 Task: Learn more about a business.
Action: Mouse moved to (718, 96)
Screenshot: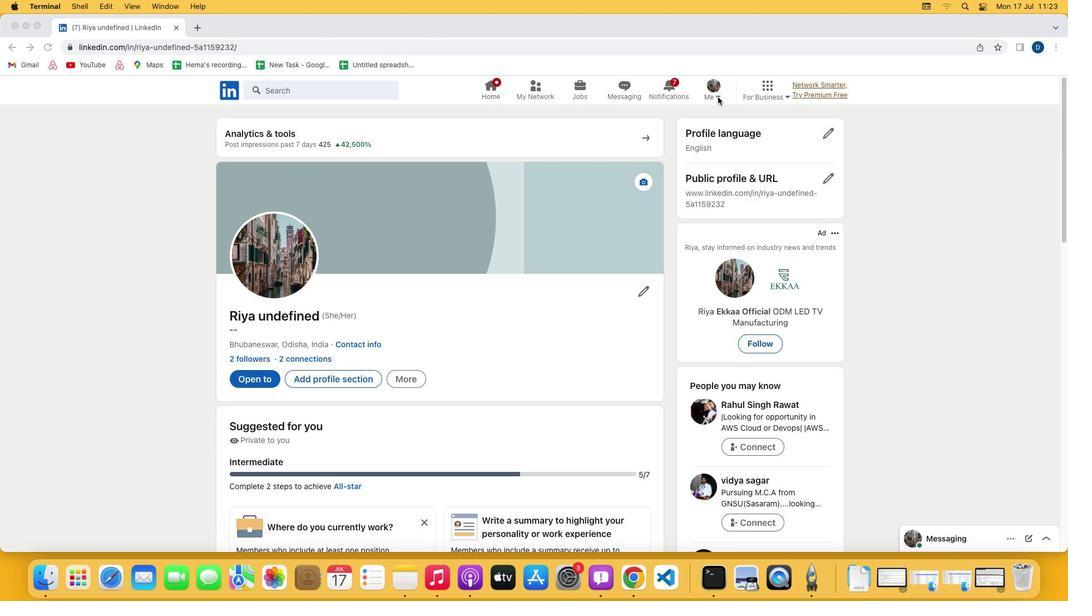 
Action: Mouse pressed left at (718, 96)
Screenshot: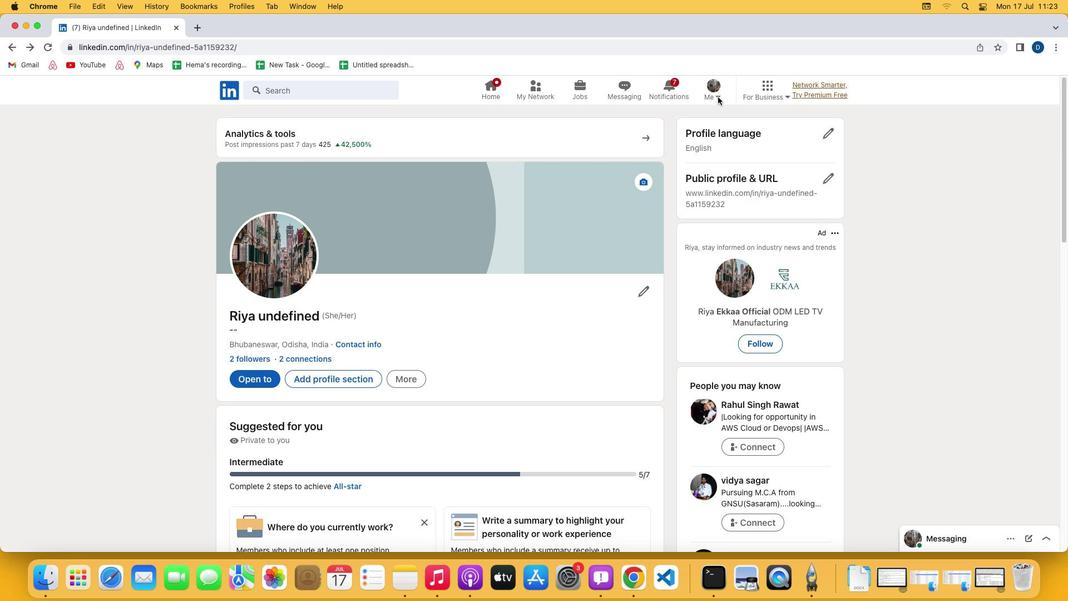
Action: Mouse pressed left at (718, 96)
Screenshot: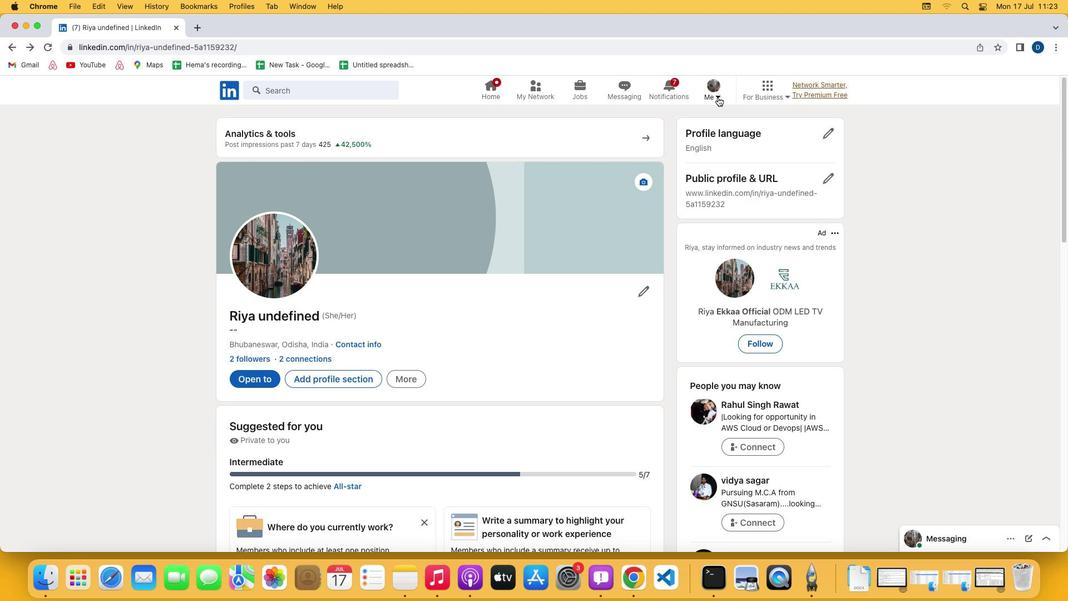 
Action: Mouse moved to (633, 209)
Screenshot: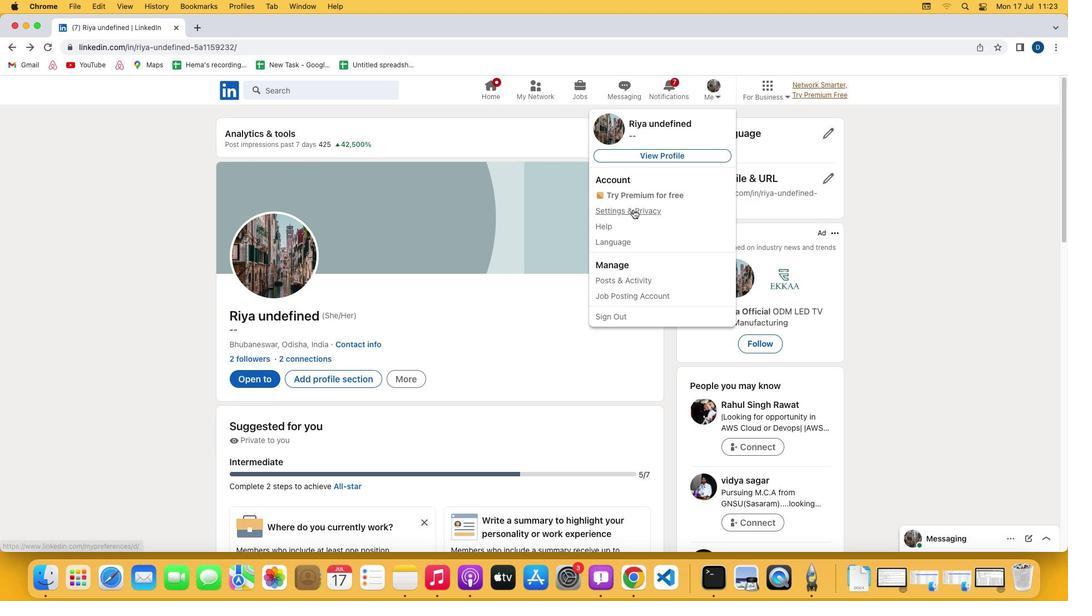 
Action: Mouse pressed left at (633, 209)
Screenshot: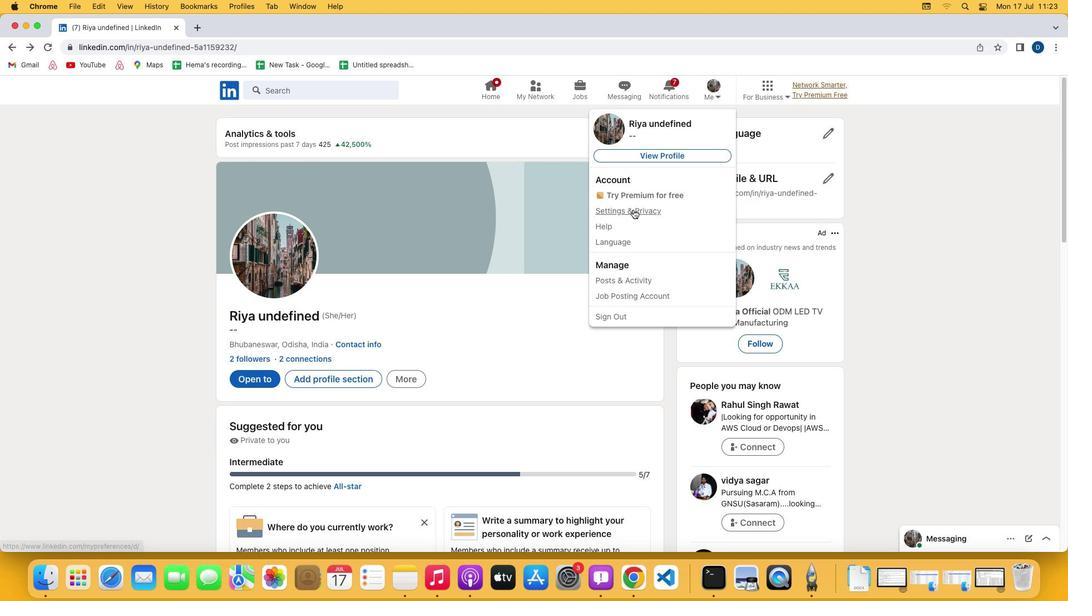 
Action: Mouse moved to (504, 346)
Screenshot: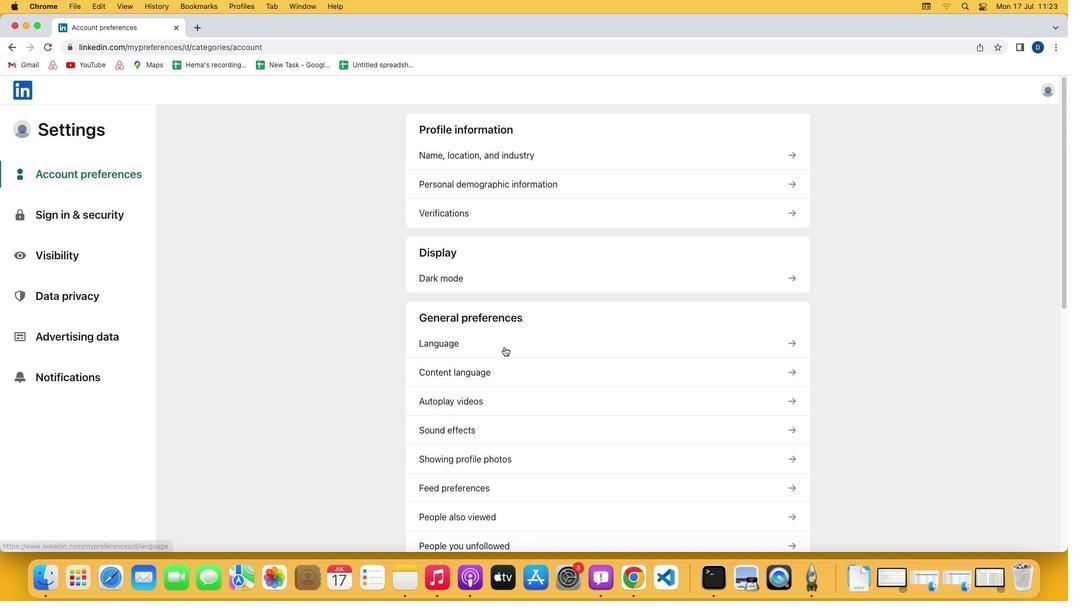 
Action: Mouse scrolled (504, 346) with delta (0, 0)
Screenshot: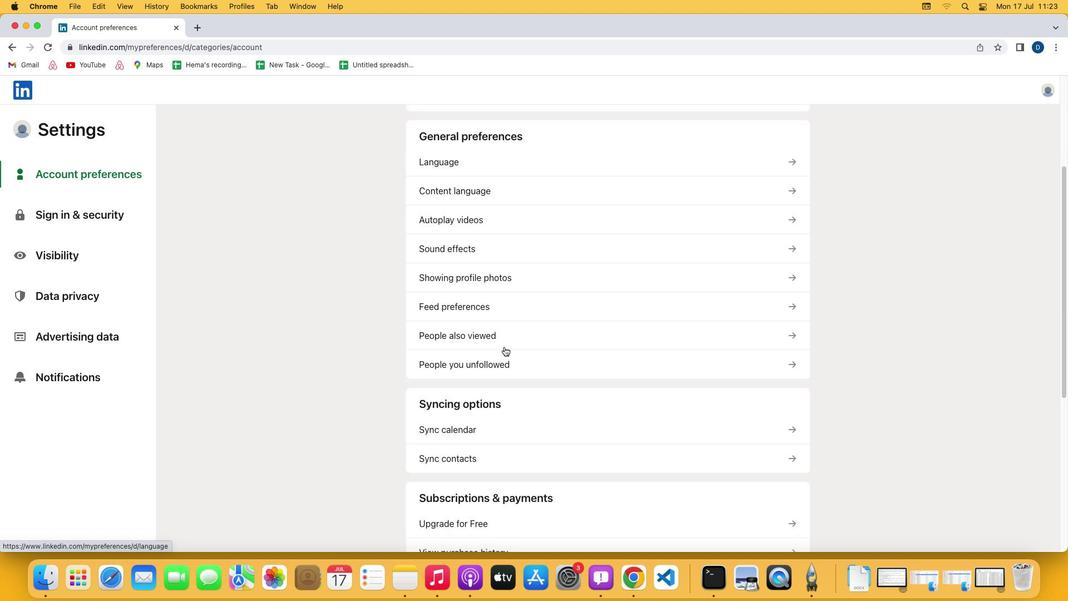
Action: Mouse scrolled (504, 346) with delta (0, 0)
Screenshot: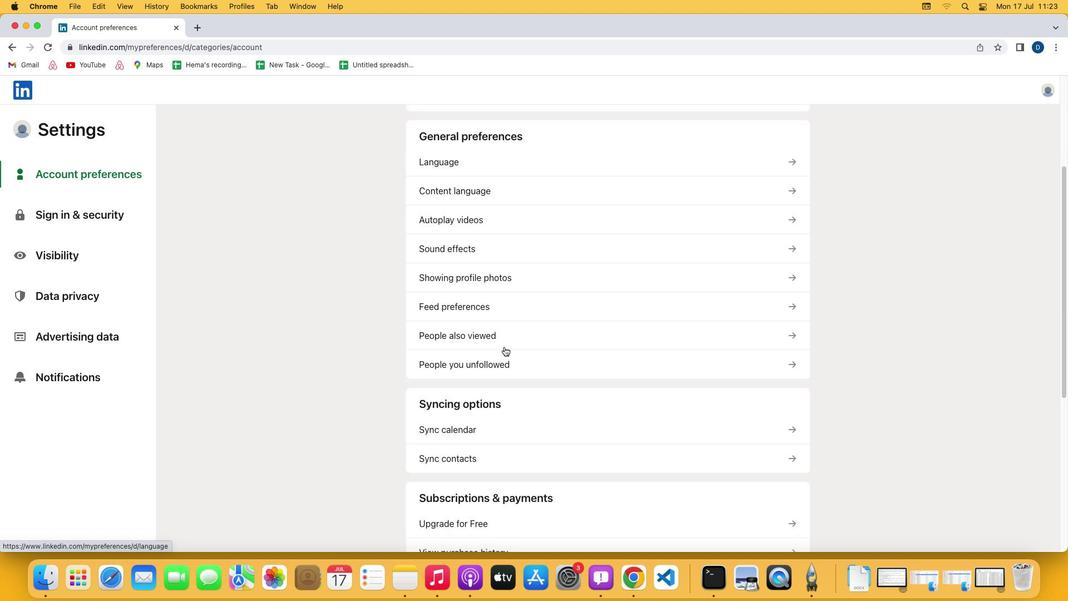 
Action: Mouse scrolled (504, 346) with delta (0, -1)
Screenshot: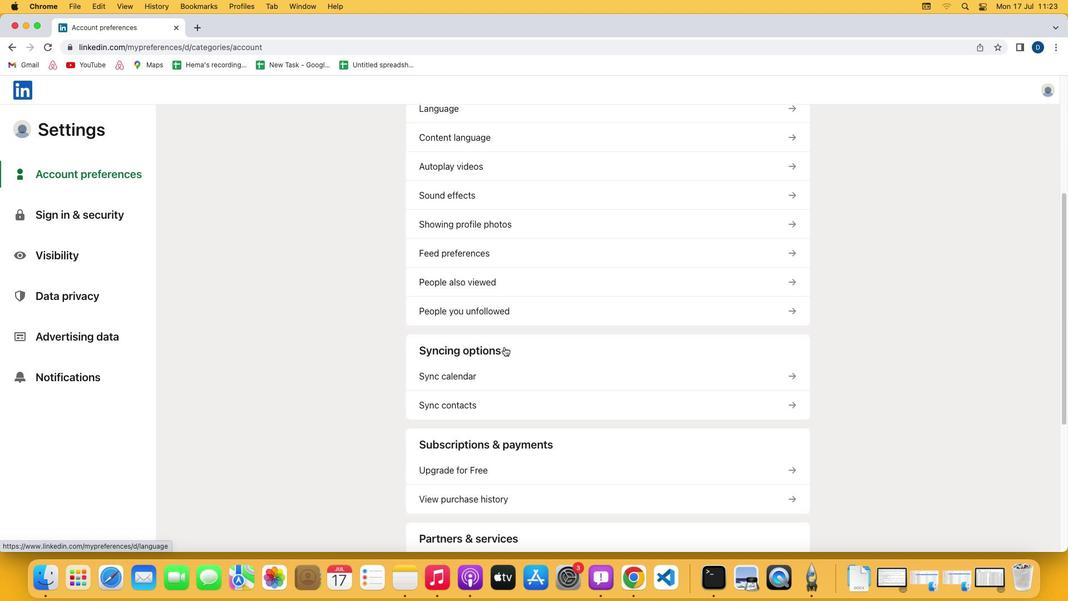 
Action: Mouse scrolled (504, 346) with delta (0, -2)
Screenshot: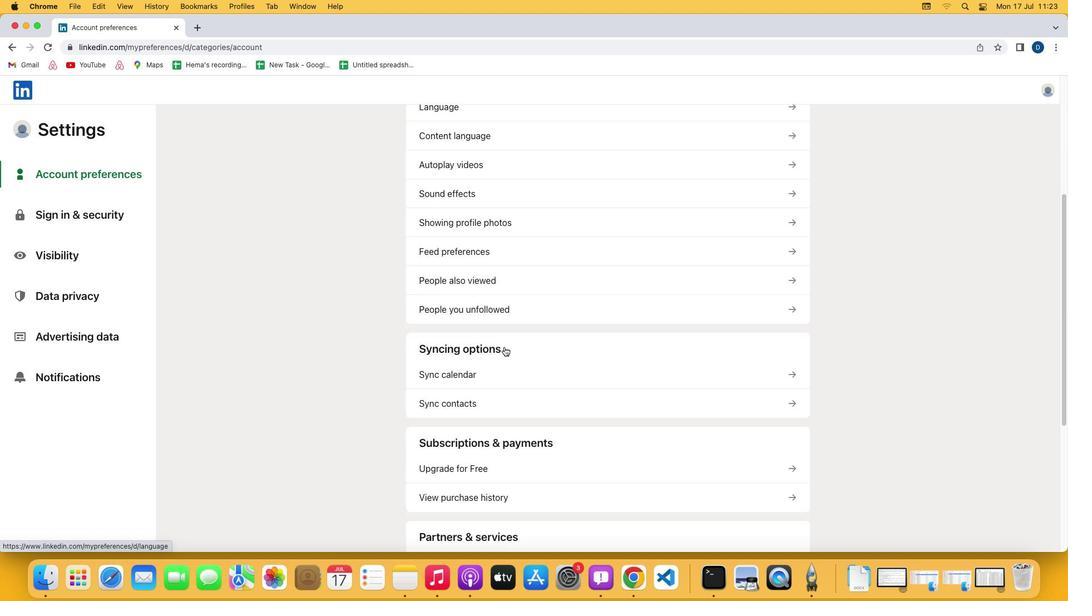 
Action: Mouse scrolled (504, 346) with delta (0, 0)
Screenshot: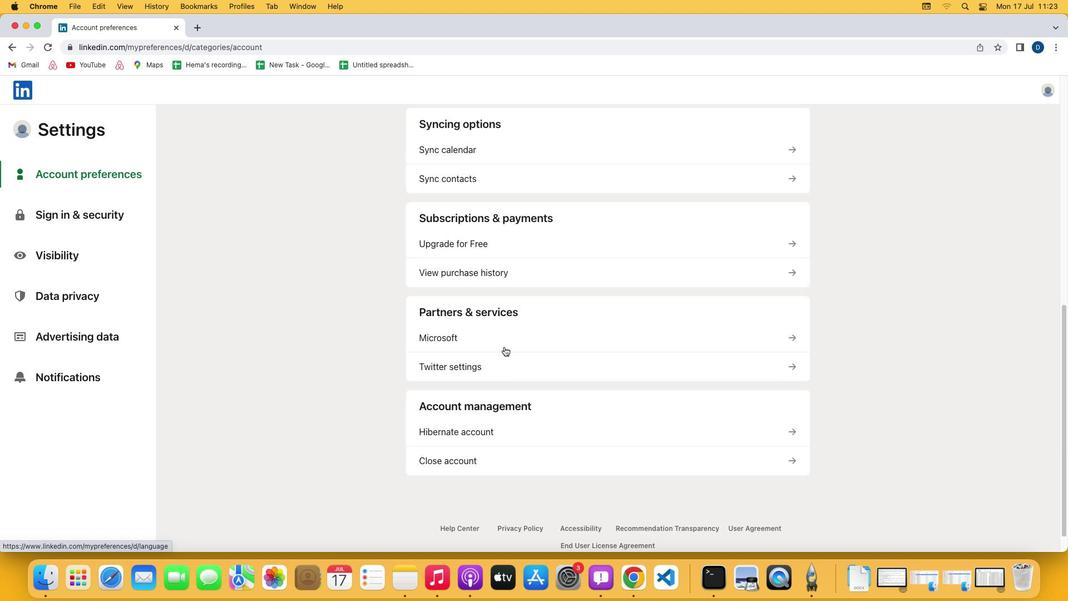
Action: Mouse scrolled (504, 346) with delta (0, 0)
Screenshot: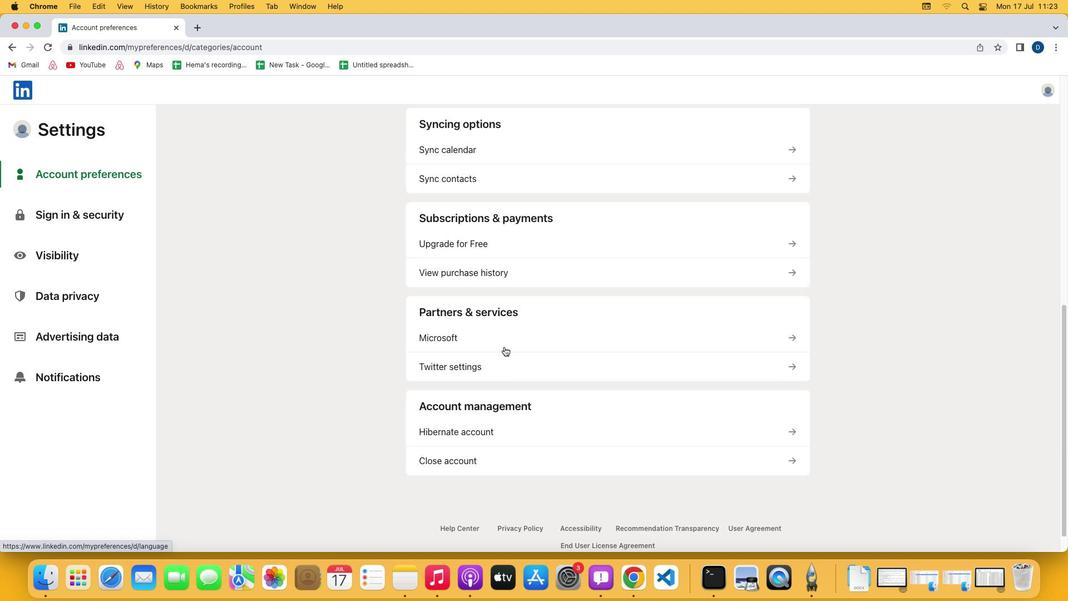 
Action: Mouse scrolled (504, 346) with delta (0, -2)
Screenshot: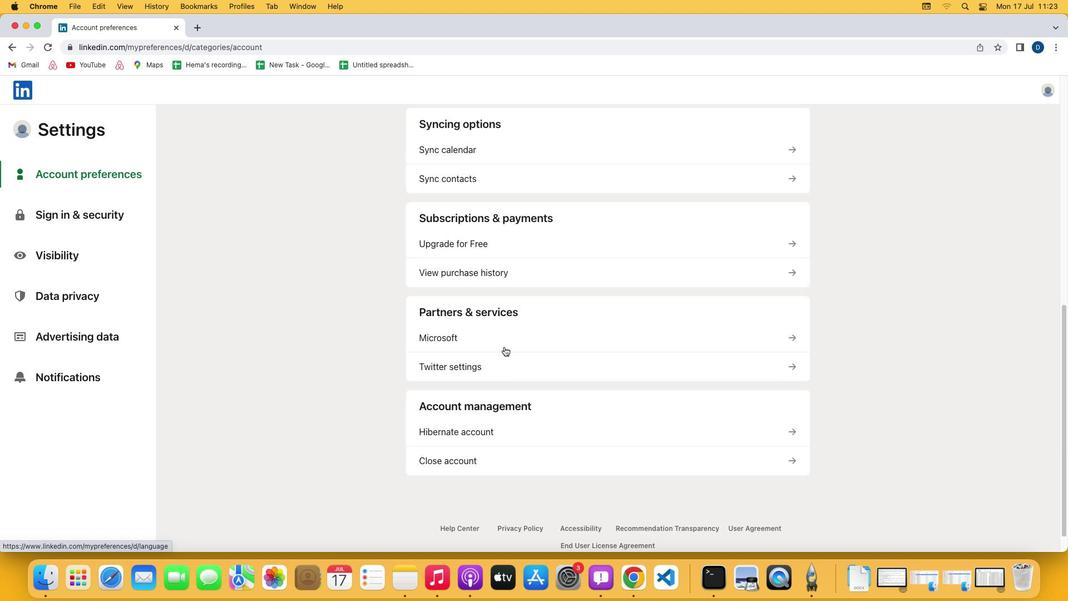
Action: Mouse scrolled (504, 346) with delta (0, -2)
Screenshot: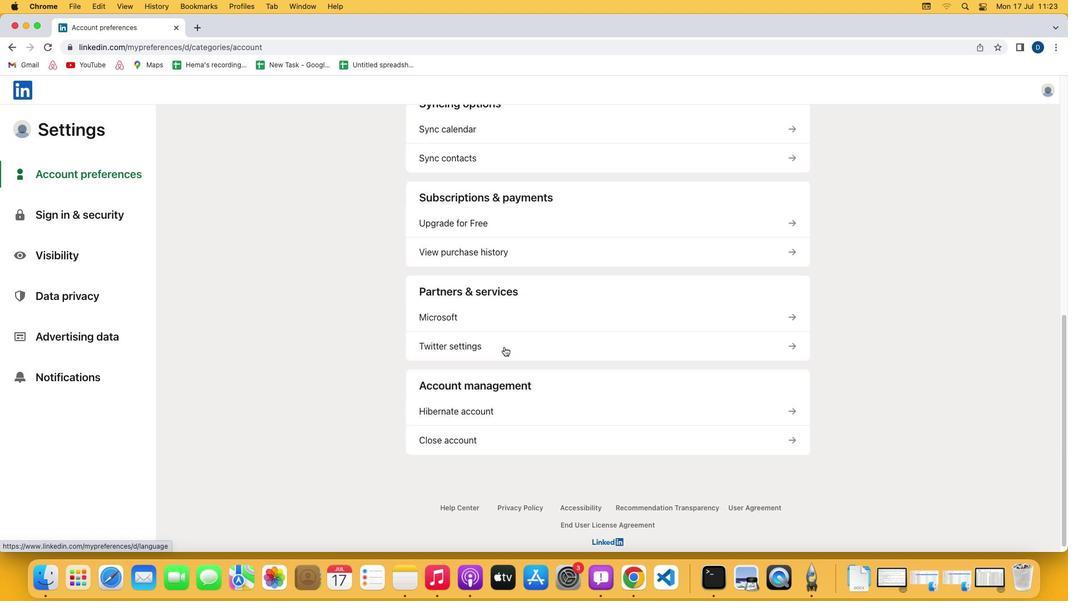 
Action: Mouse moved to (489, 216)
Screenshot: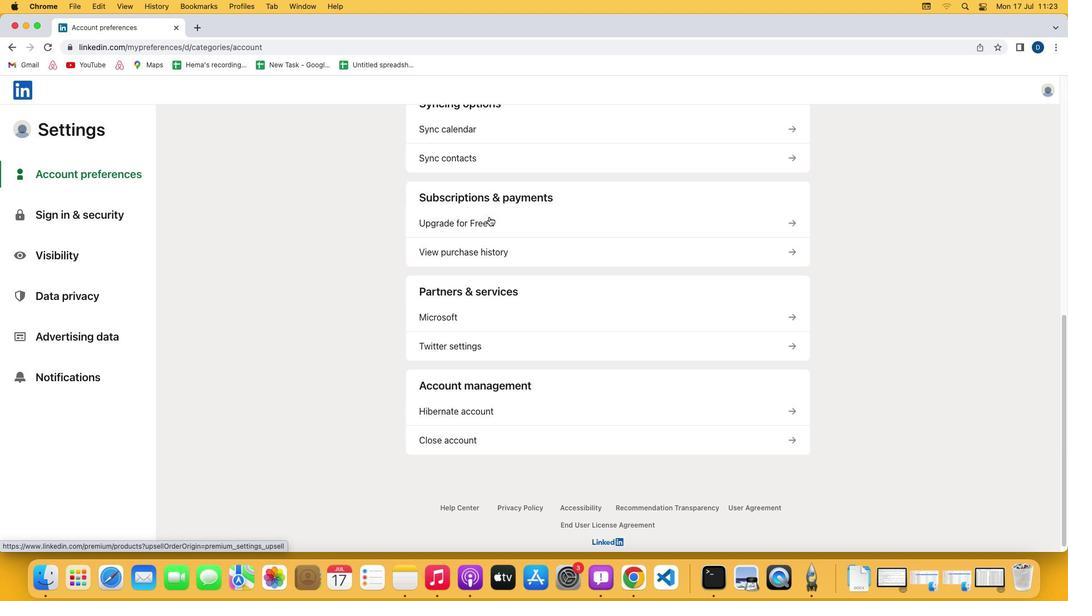 
Action: Mouse pressed left at (489, 216)
Screenshot: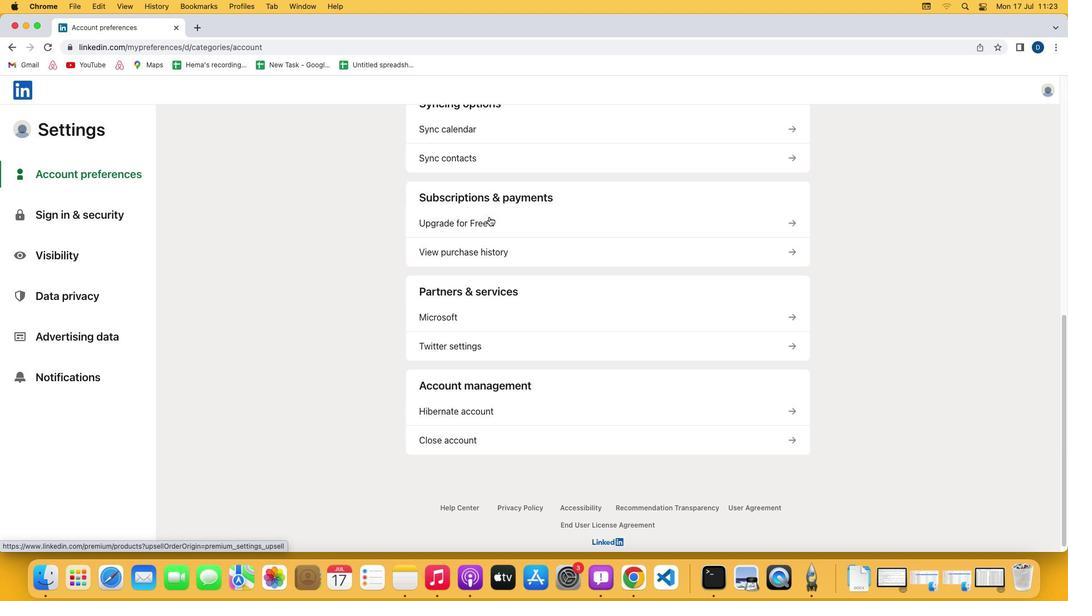 
Action: Mouse moved to (433, 325)
Screenshot: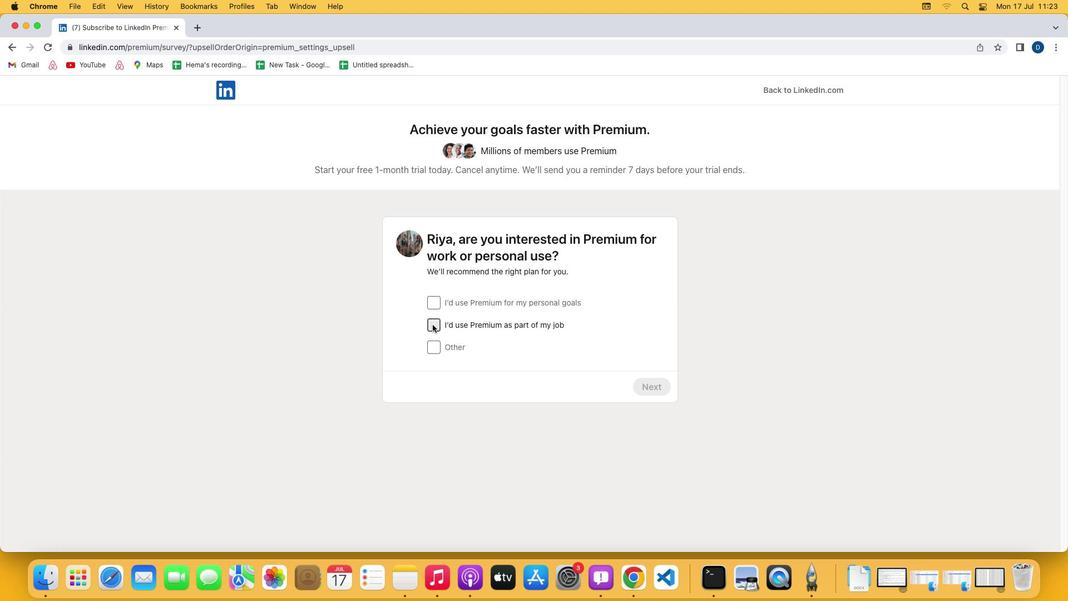 
Action: Mouse pressed left at (433, 325)
Screenshot: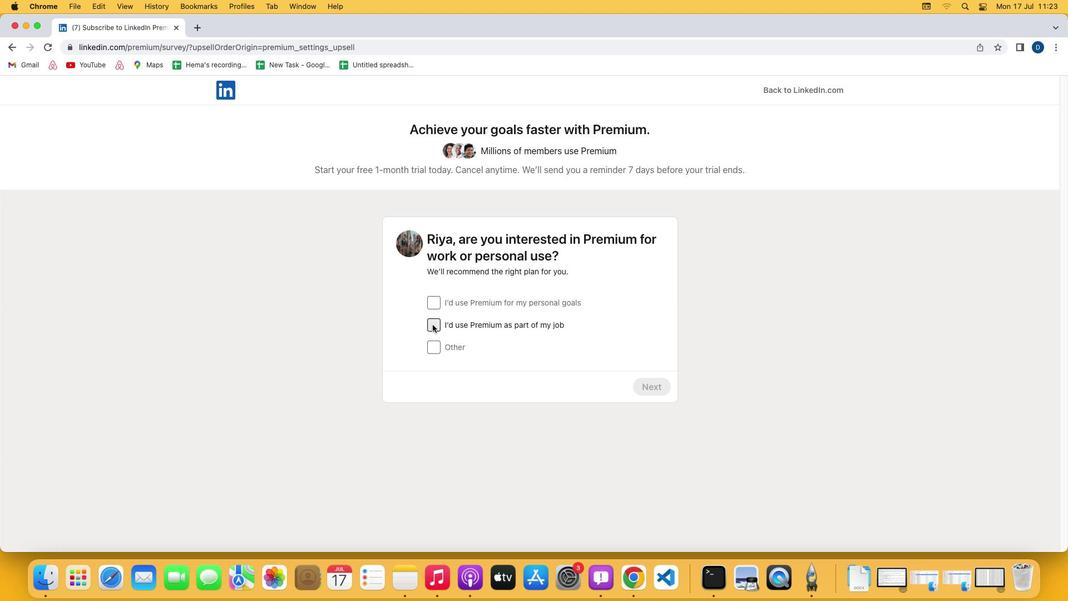 
Action: Mouse moved to (658, 389)
Screenshot: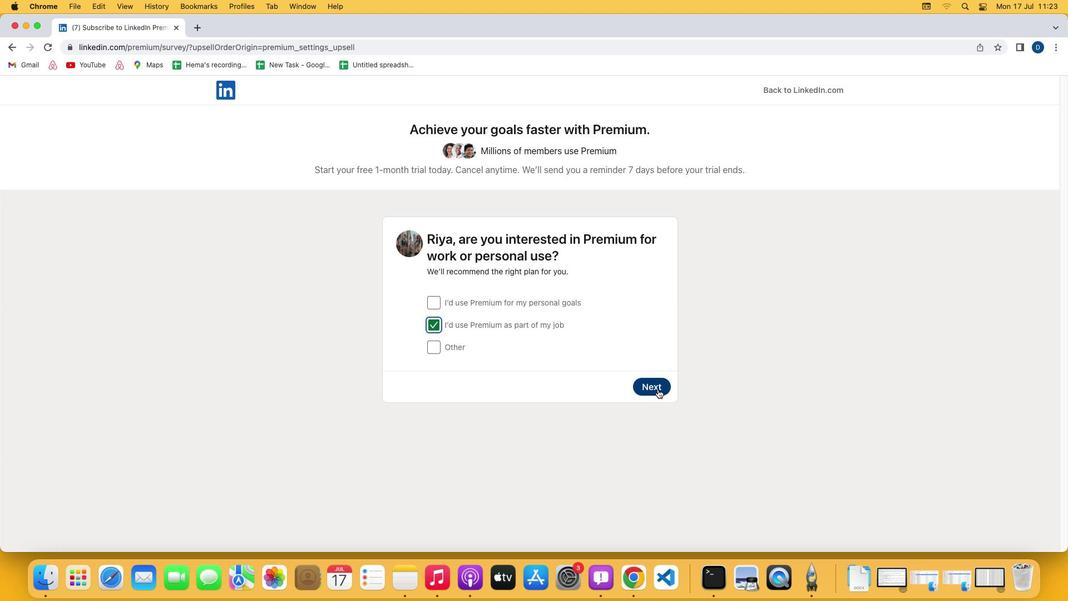 
Action: Mouse pressed left at (658, 389)
Screenshot: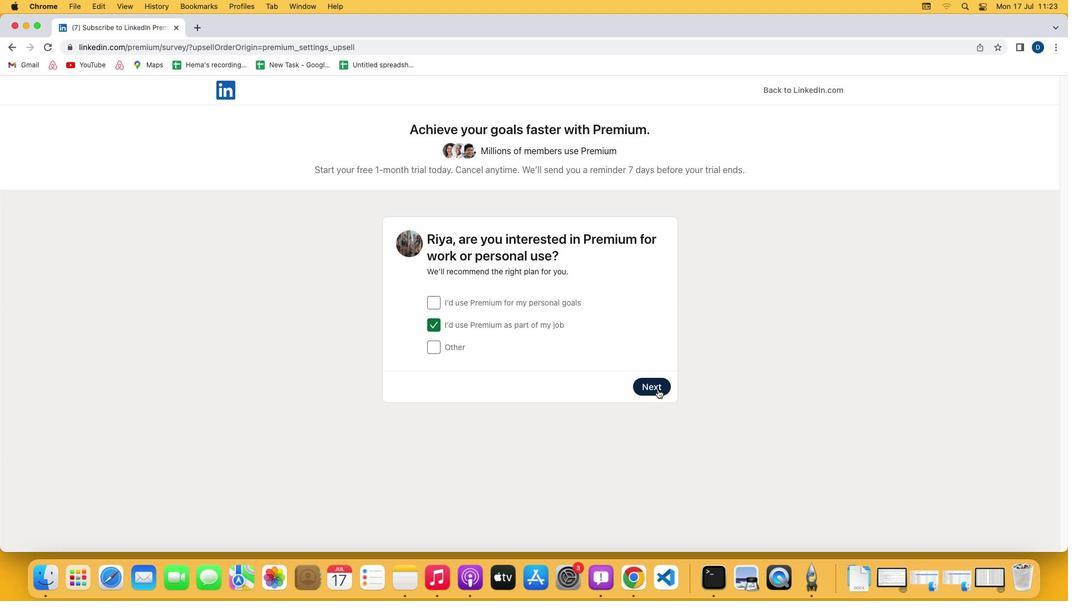 
Action: Mouse moved to (644, 448)
Screenshot: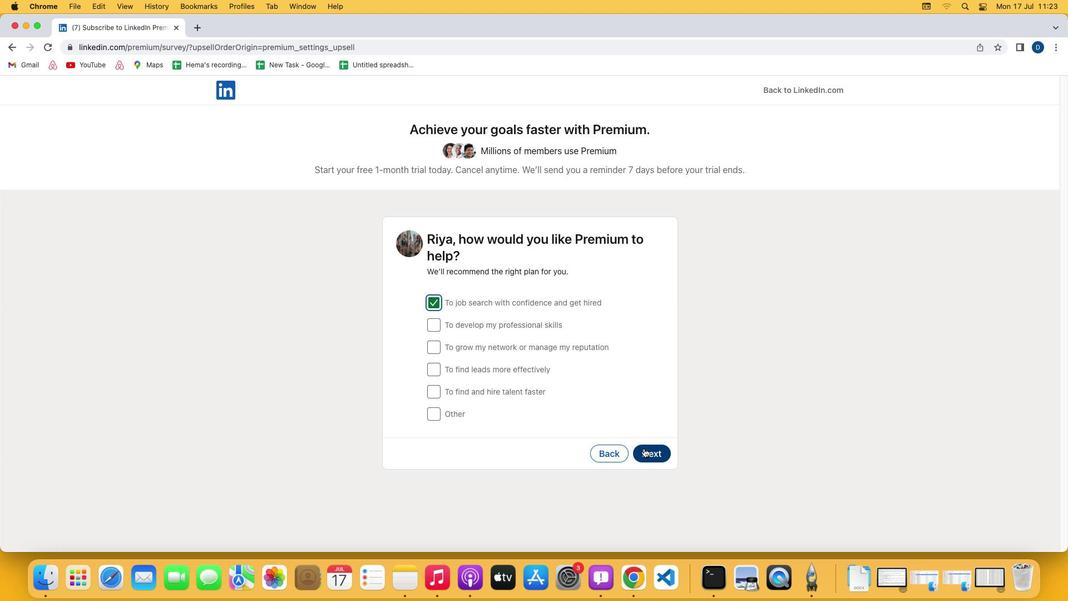 
Action: Mouse pressed left at (644, 448)
Screenshot: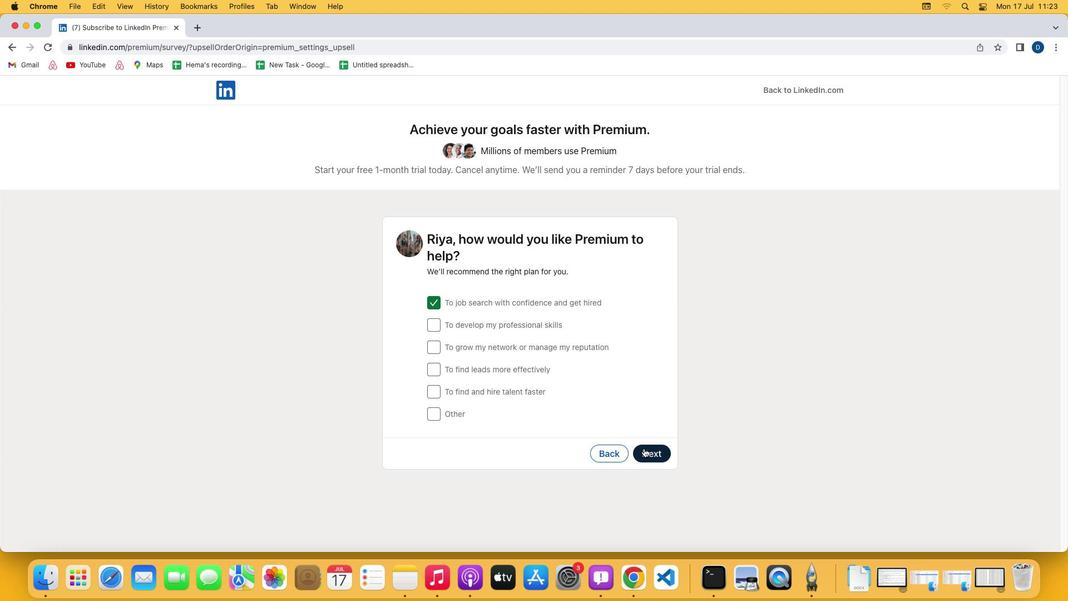 
Action: Mouse moved to (435, 306)
Screenshot: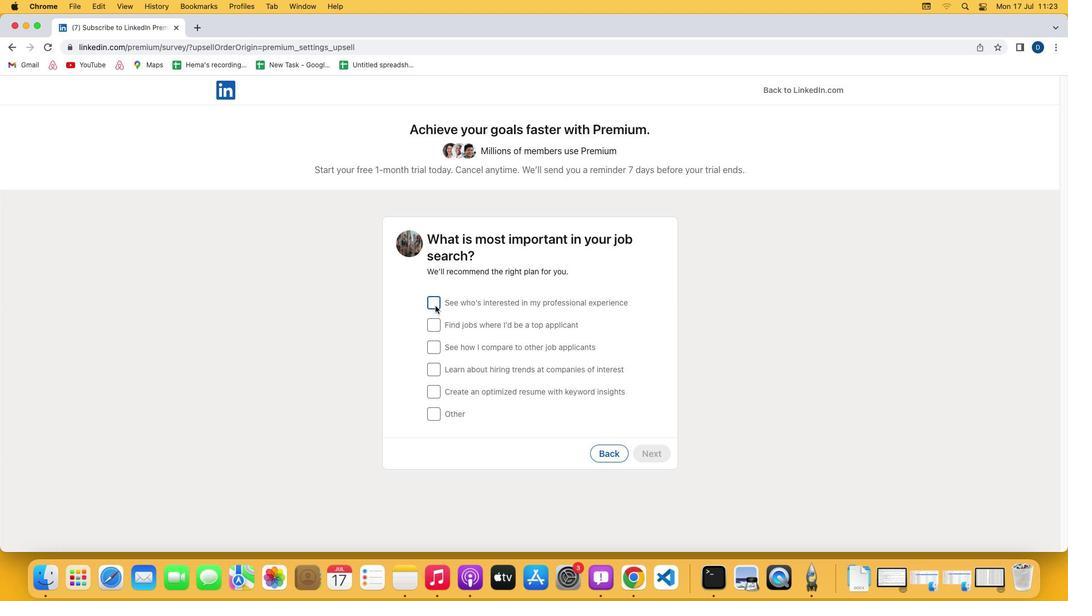 
Action: Mouse pressed left at (435, 306)
Screenshot: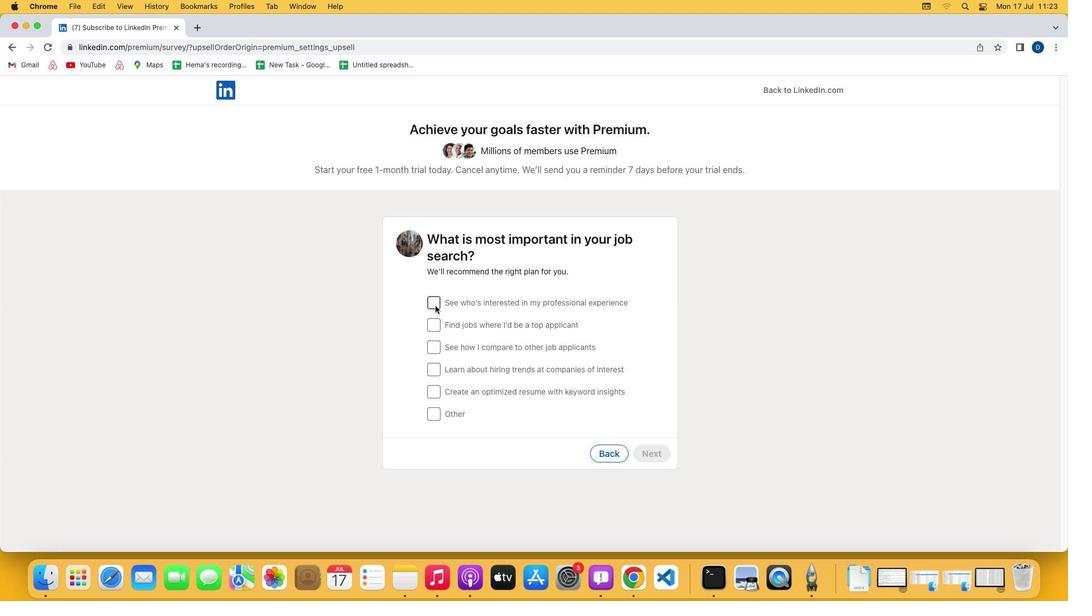 
Action: Mouse moved to (656, 454)
Screenshot: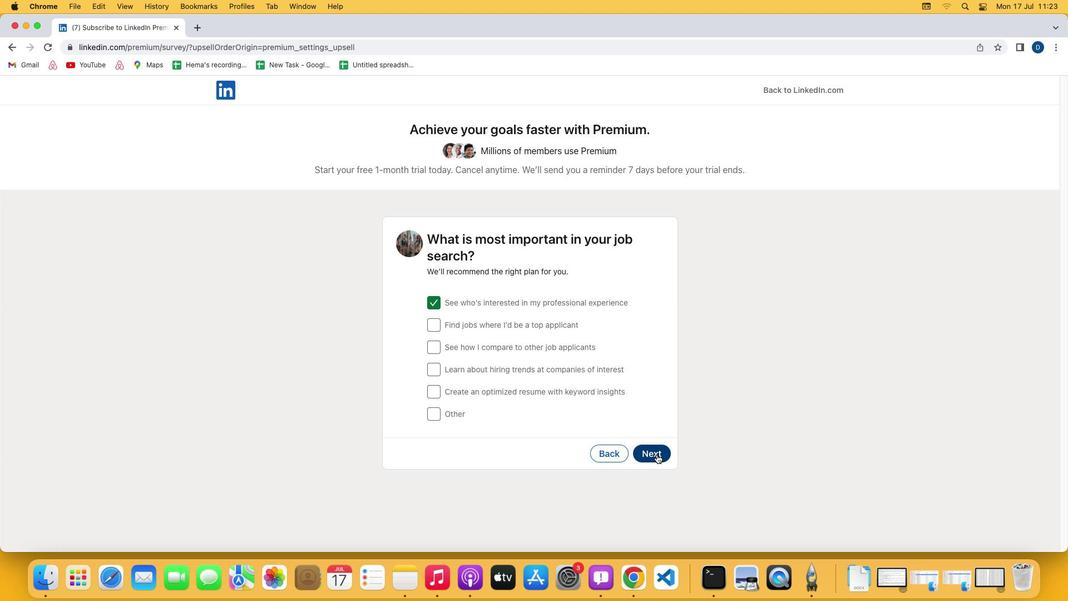 
Action: Mouse pressed left at (656, 454)
Screenshot: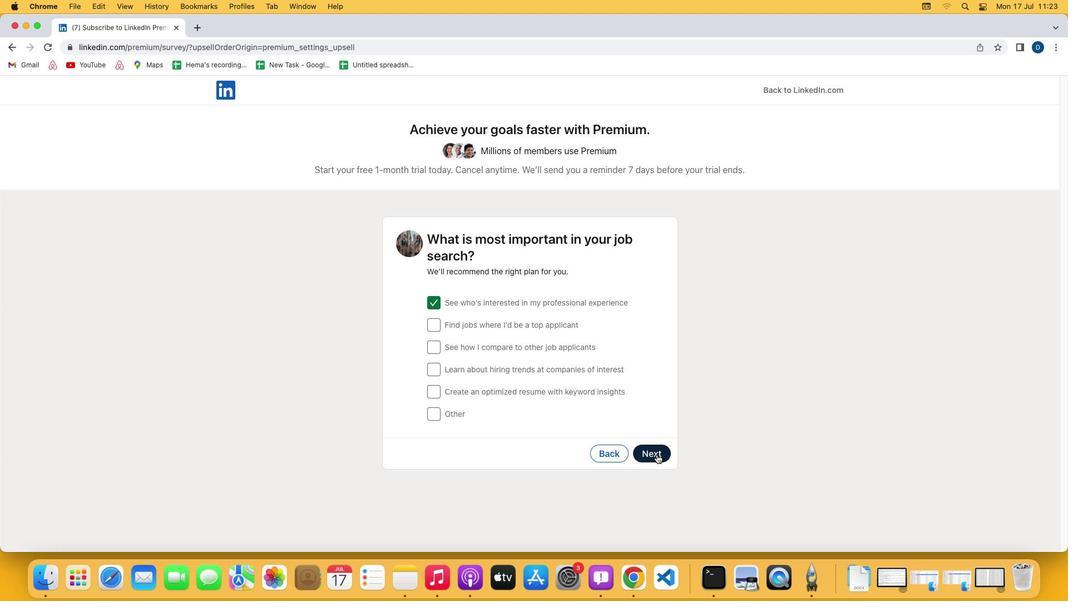 
Action: Mouse moved to (538, 431)
Screenshot: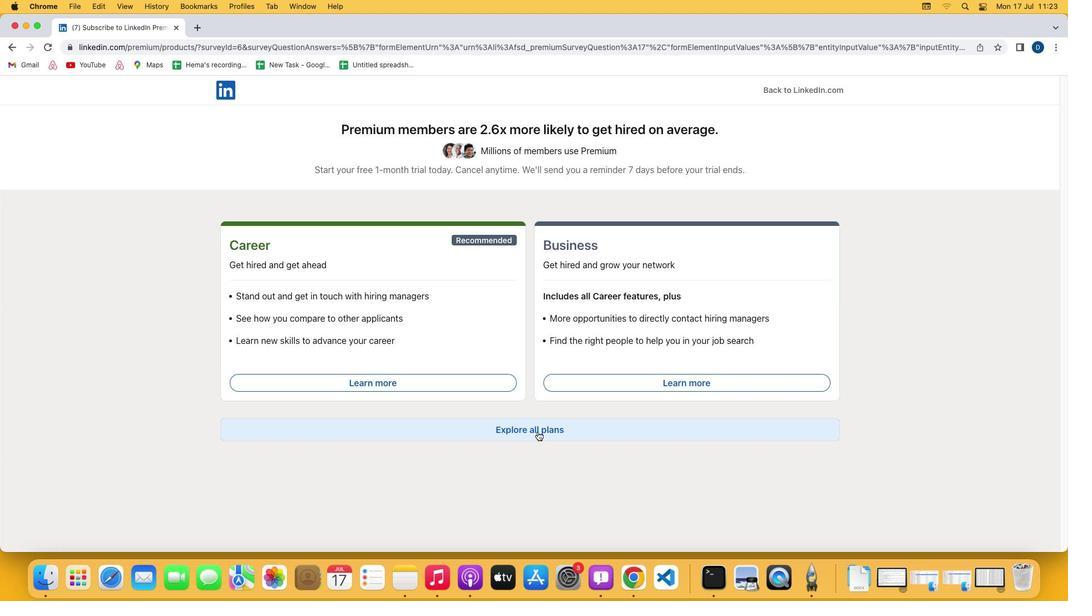 
Action: Mouse pressed left at (538, 431)
Screenshot: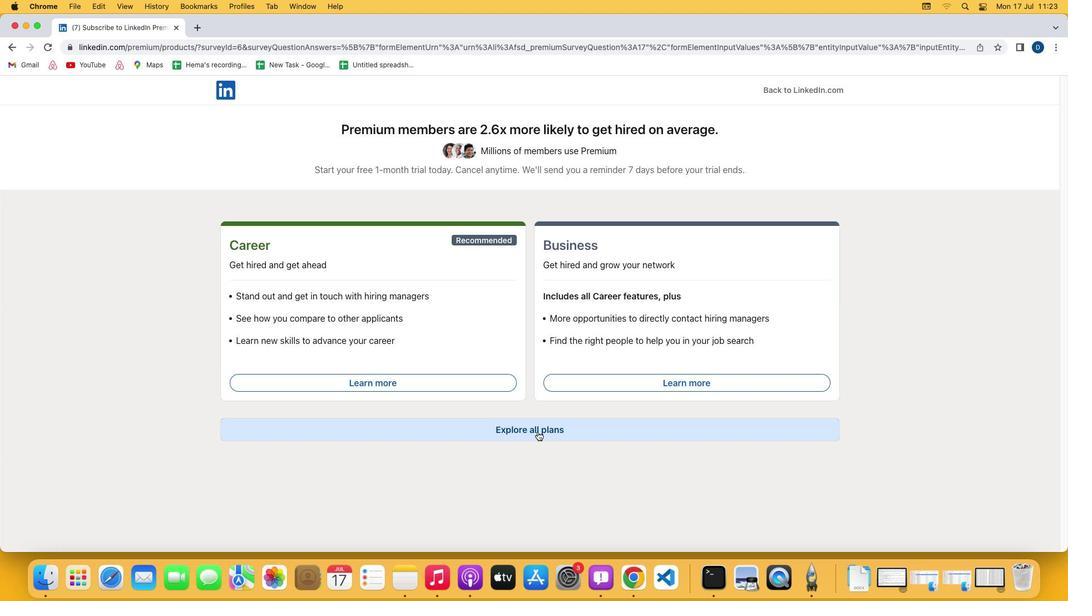 
Action: Mouse moved to (426, 454)
Screenshot: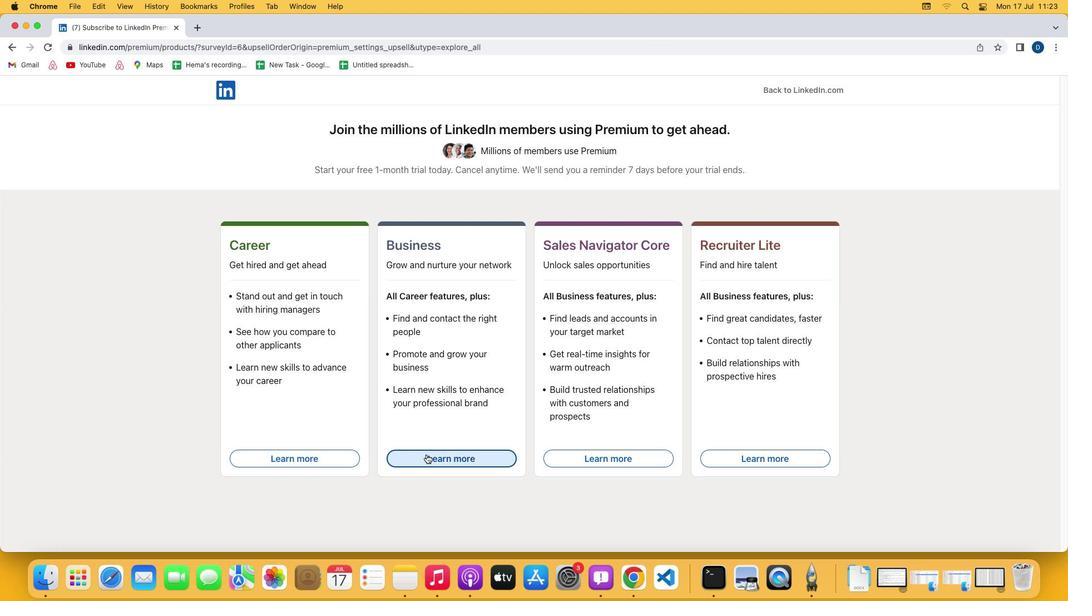 
Action: Mouse pressed left at (426, 454)
Screenshot: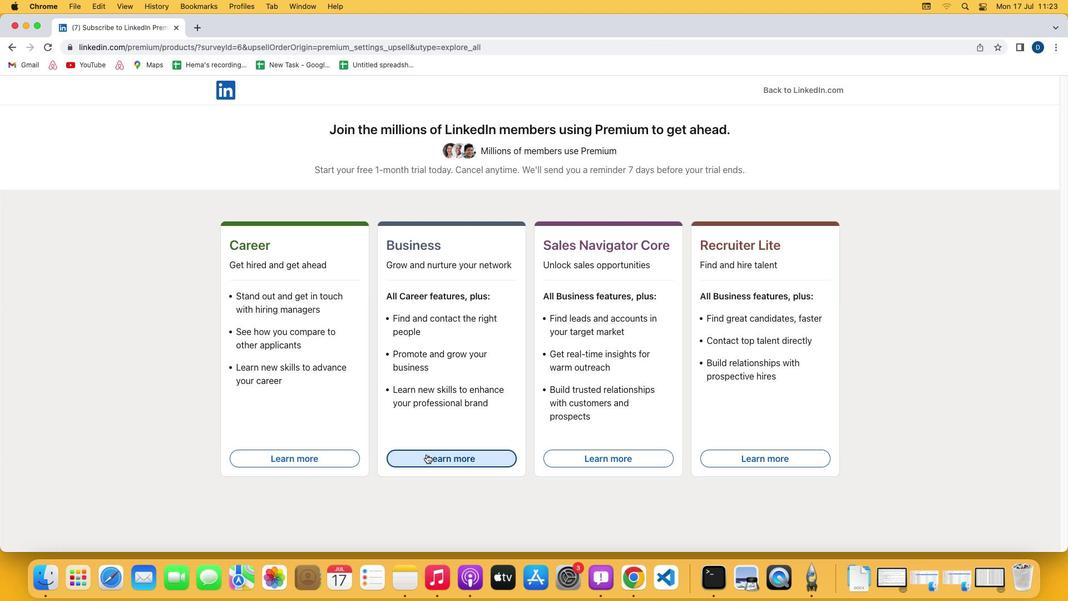 
